 Task: Enable the option "Delete segments" for HTTP live streaming output.
Action: Mouse moved to (132, 16)
Screenshot: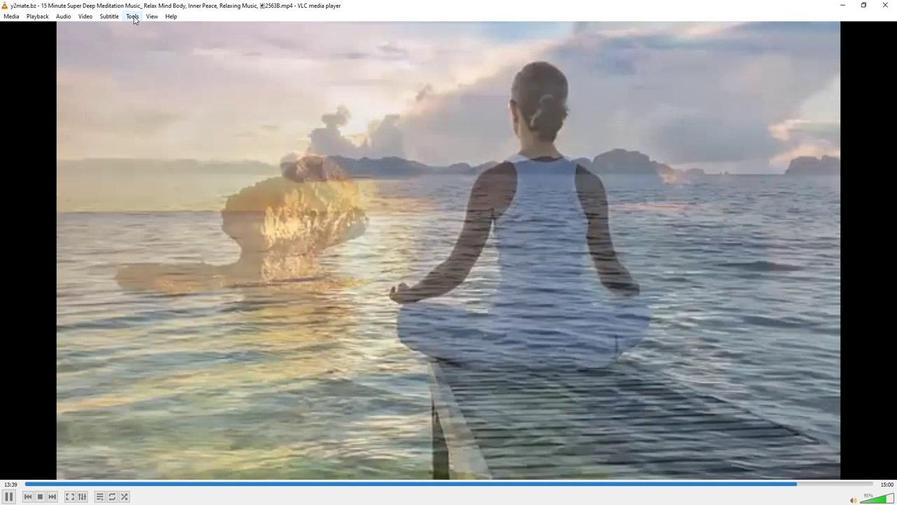 
Action: Mouse pressed left at (132, 16)
Screenshot: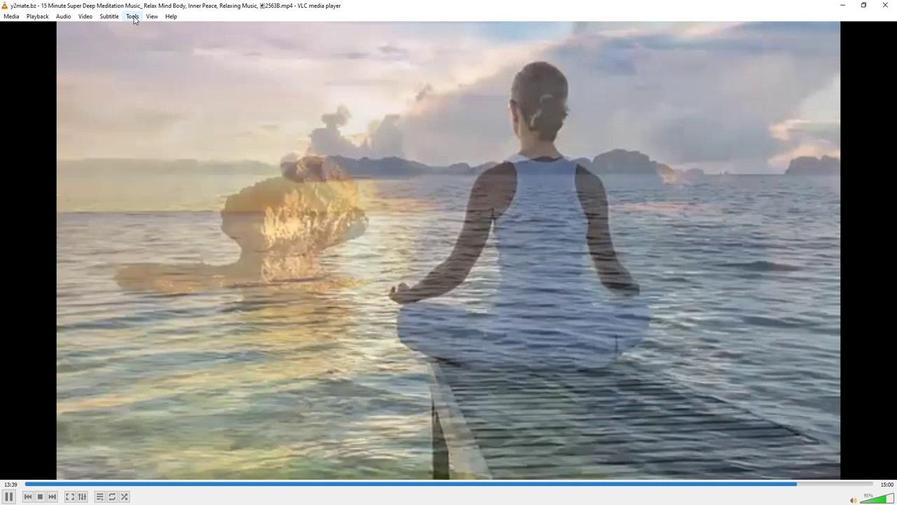 
Action: Mouse moved to (162, 129)
Screenshot: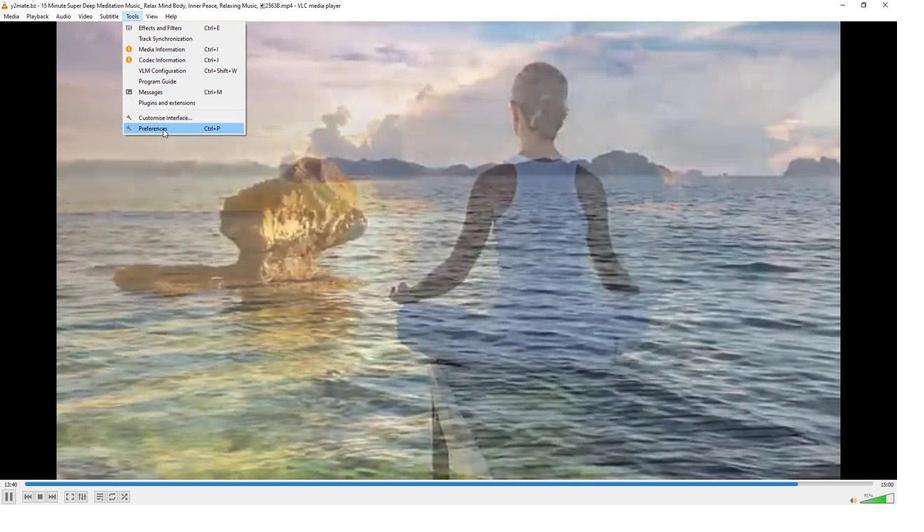 
Action: Mouse pressed left at (162, 129)
Screenshot: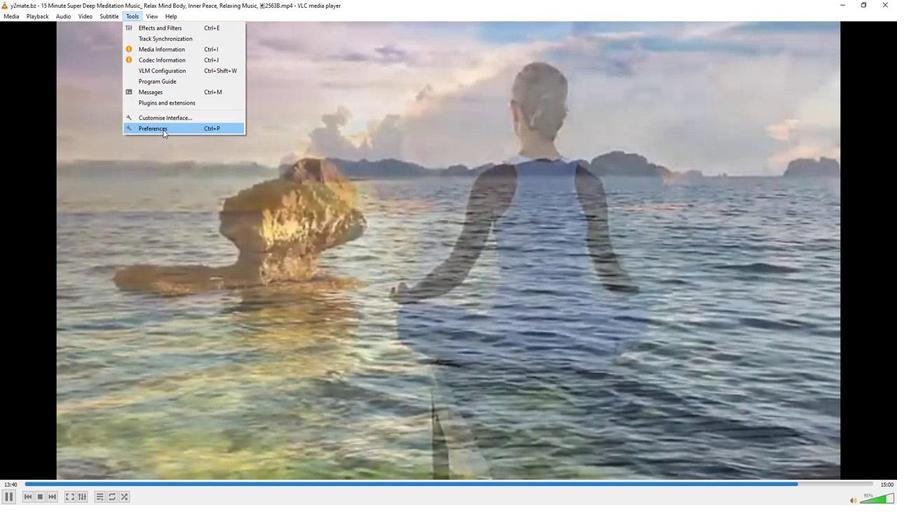 
Action: Mouse moved to (296, 411)
Screenshot: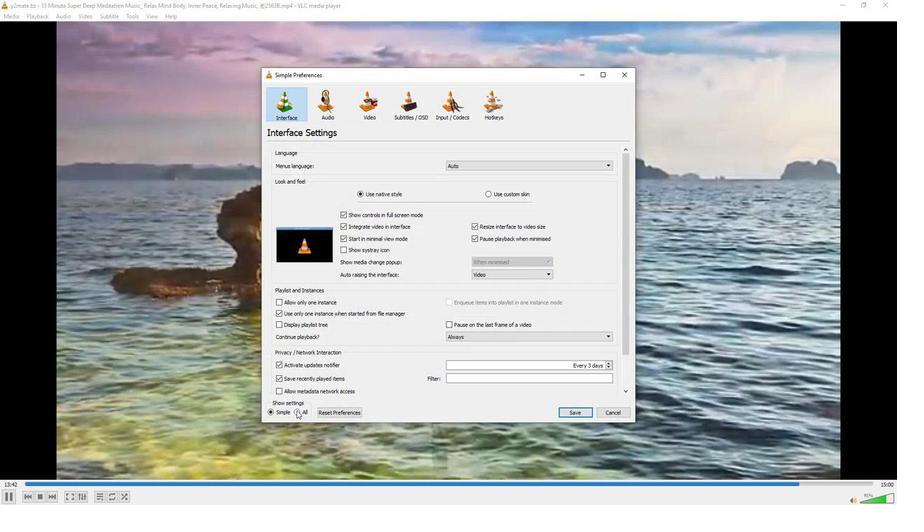 
Action: Mouse pressed left at (296, 411)
Screenshot: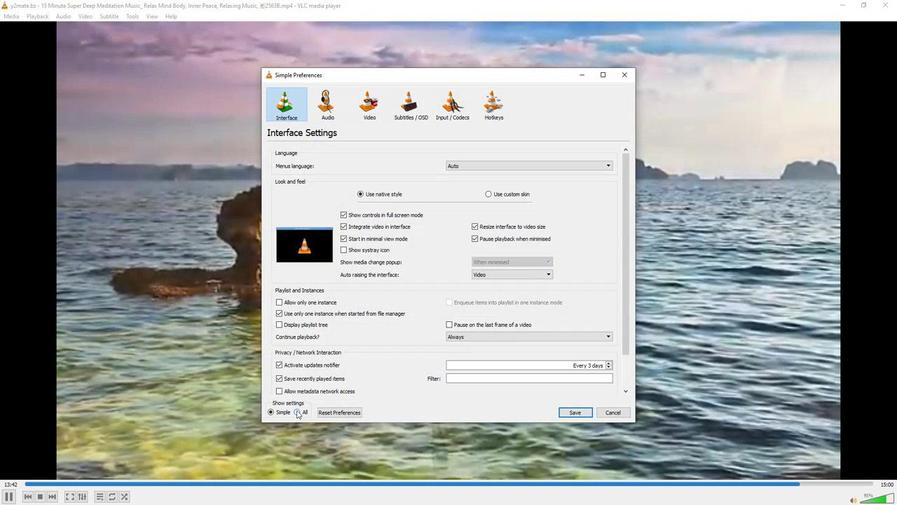 
Action: Mouse moved to (303, 369)
Screenshot: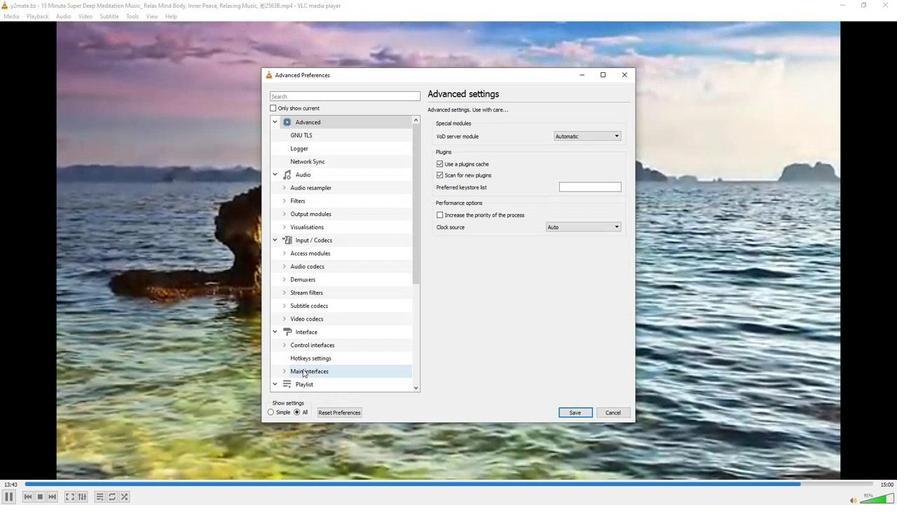 
Action: Mouse scrolled (303, 369) with delta (0, 0)
Screenshot: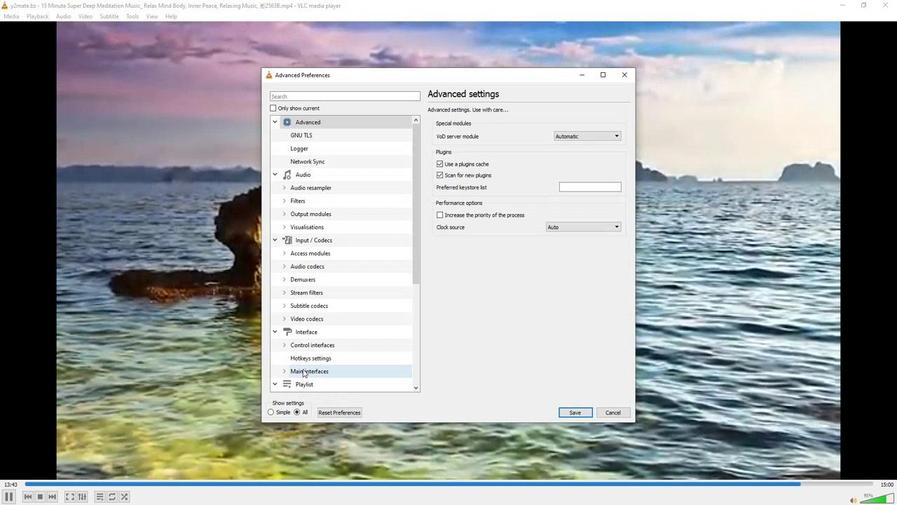 
Action: Mouse moved to (303, 366)
Screenshot: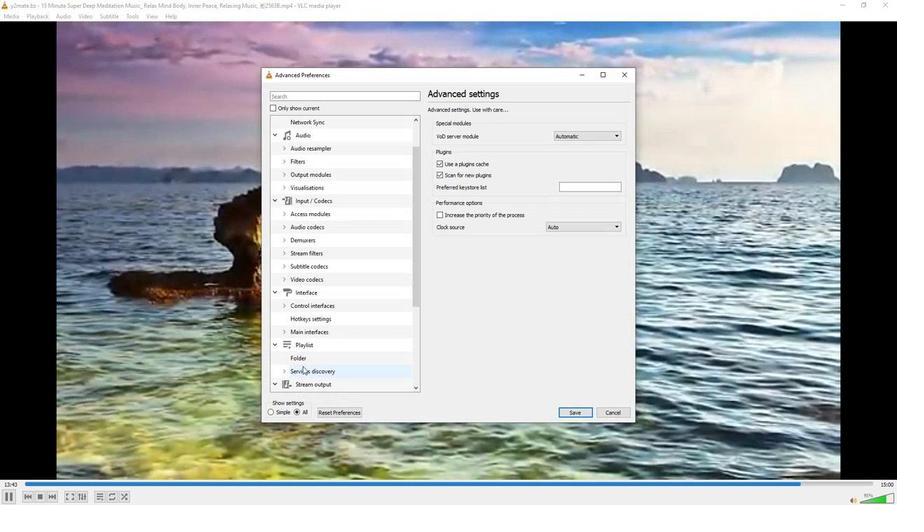 
Action: Mouse scrolled (303, 366) with delta (0, 0)
Screenshot: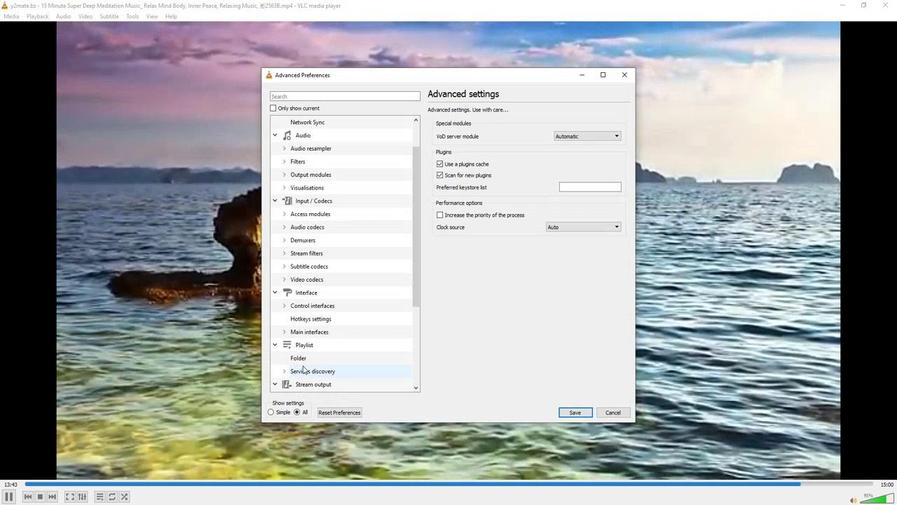 
Action: Mouse moved to (284, 358)
Screenshot: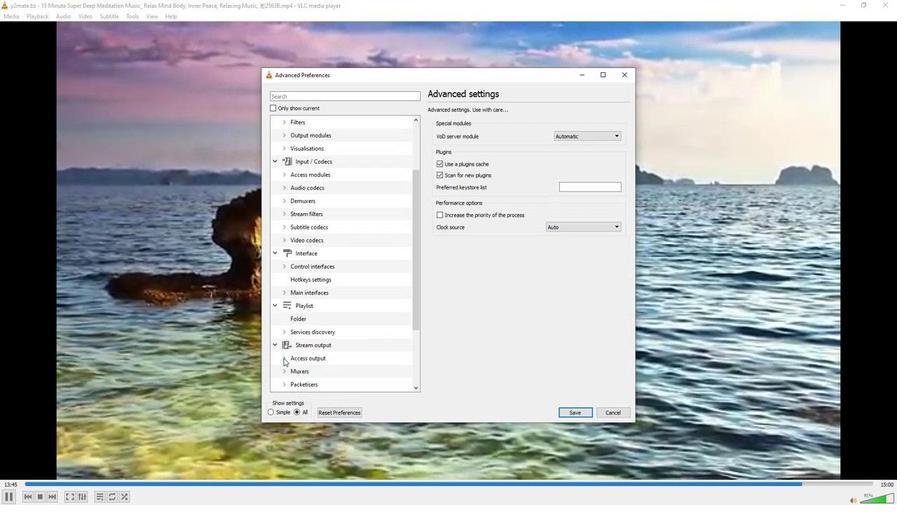 
Action: Mouse pressed left at (284, 358)
Screenshot: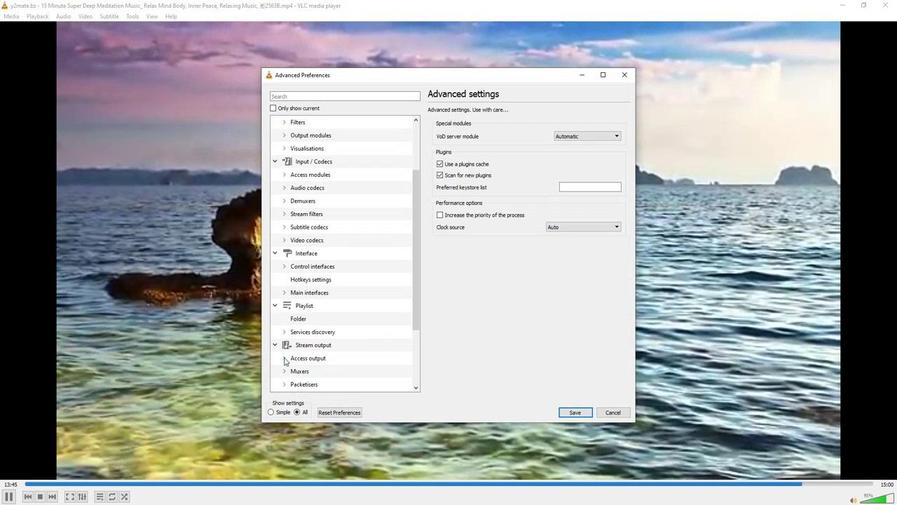 
Action: Mouse moved to (314, 396)
Screenshot: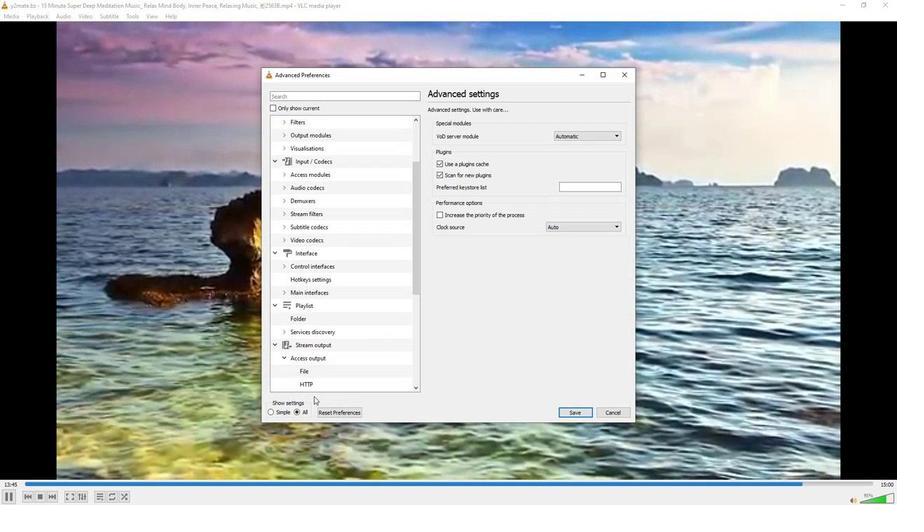 
Action: Mouse scrolled (314, 396) with delta (0, 0)
Screenshot: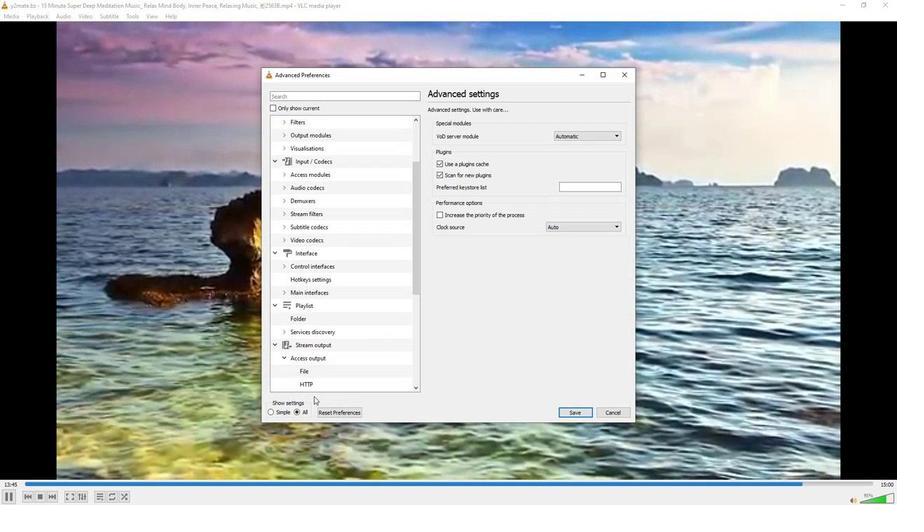 
Action: Mouse moved to (312, 380)
Screenshot: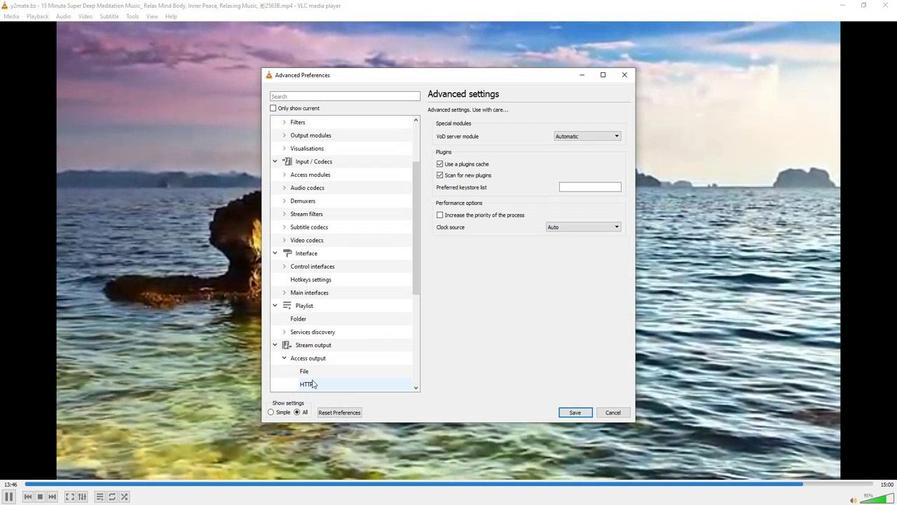 
Action: Mouse scrolled (312, 380) with delta (0, 0)
Screenshot: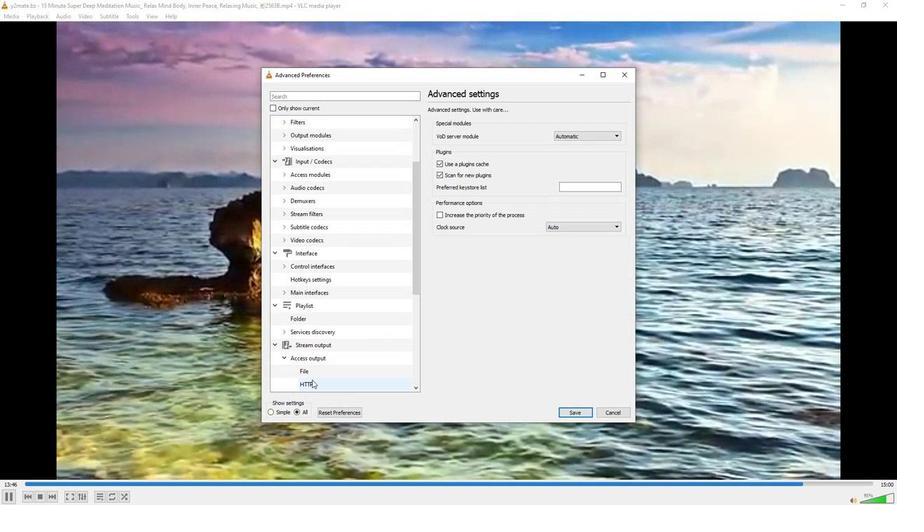 
Action: Mouse moved to (307, 356)
Screenshot: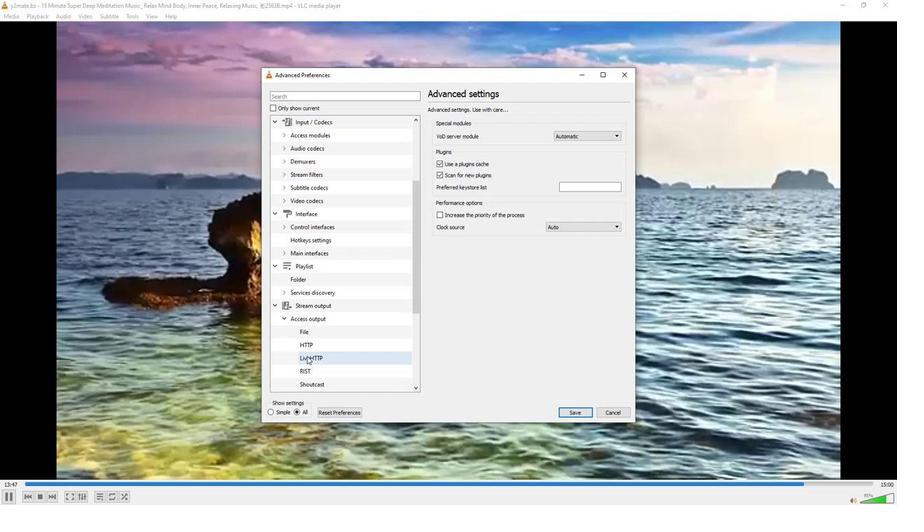 
Action: Mouse pressed left at (307, 356)
Screenshot: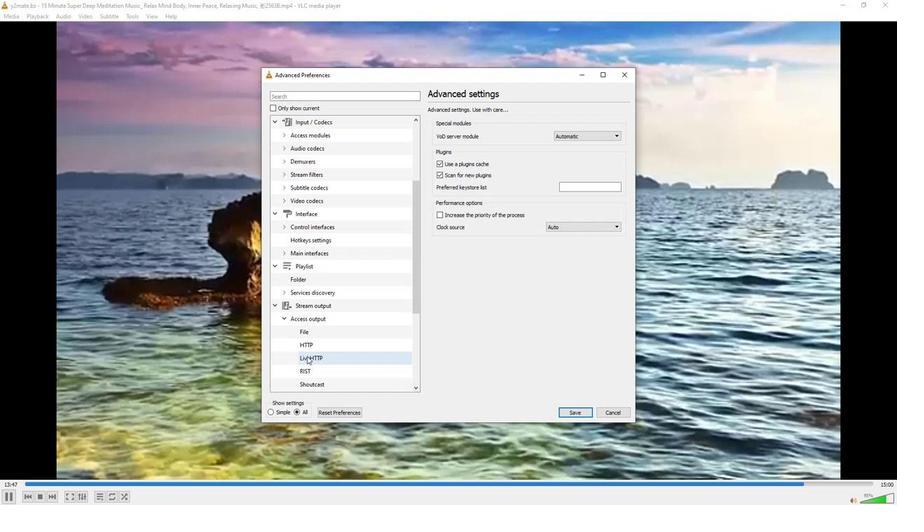 
Action: Mouse moved to (434, 171)
Screenshot: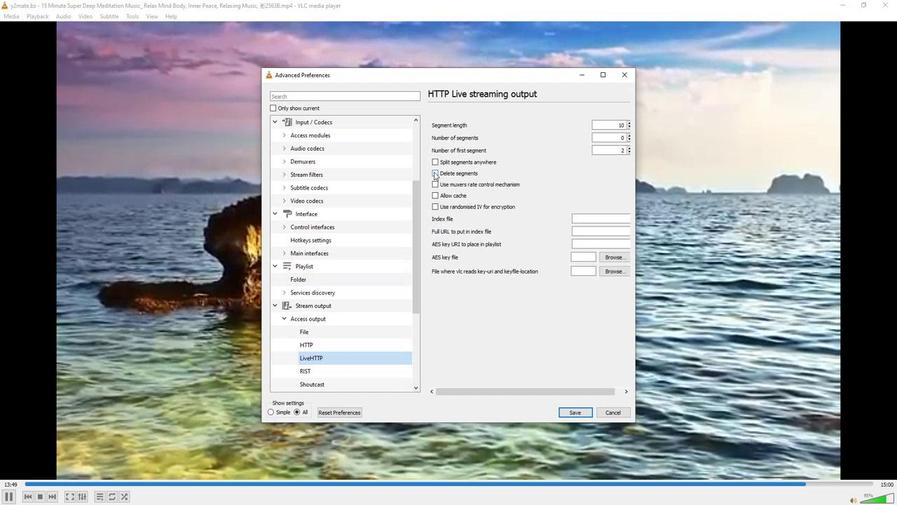 
Action: Mouse pressed left at (434, 171)
Screenshot: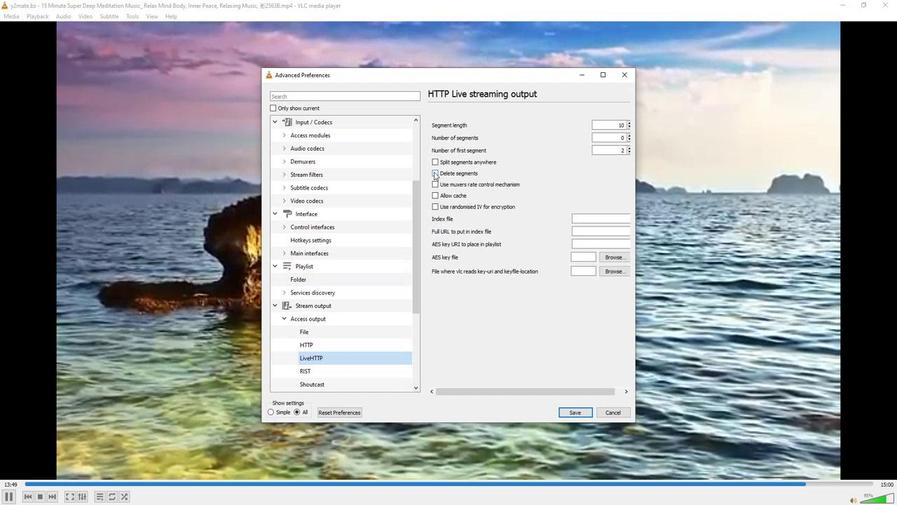 
Action: Mouse moved to (453, 332)
Screenshot: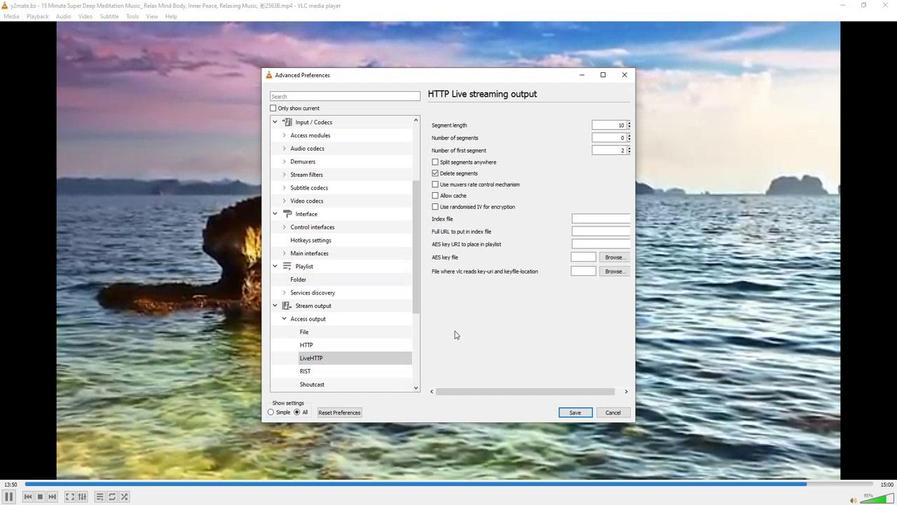 
